 Task: Select the off option in the diff line insert.
Action: Mouse moved to (31, 561)
Screenshot: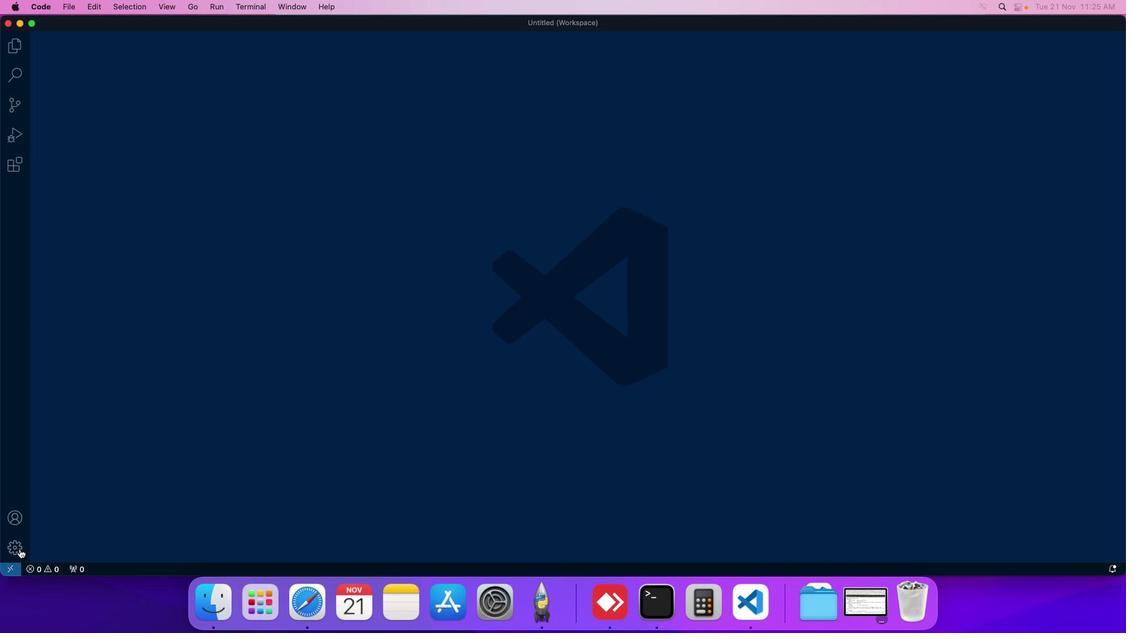 
Action: Mouse pressed left at (31, 561)
Screenshot: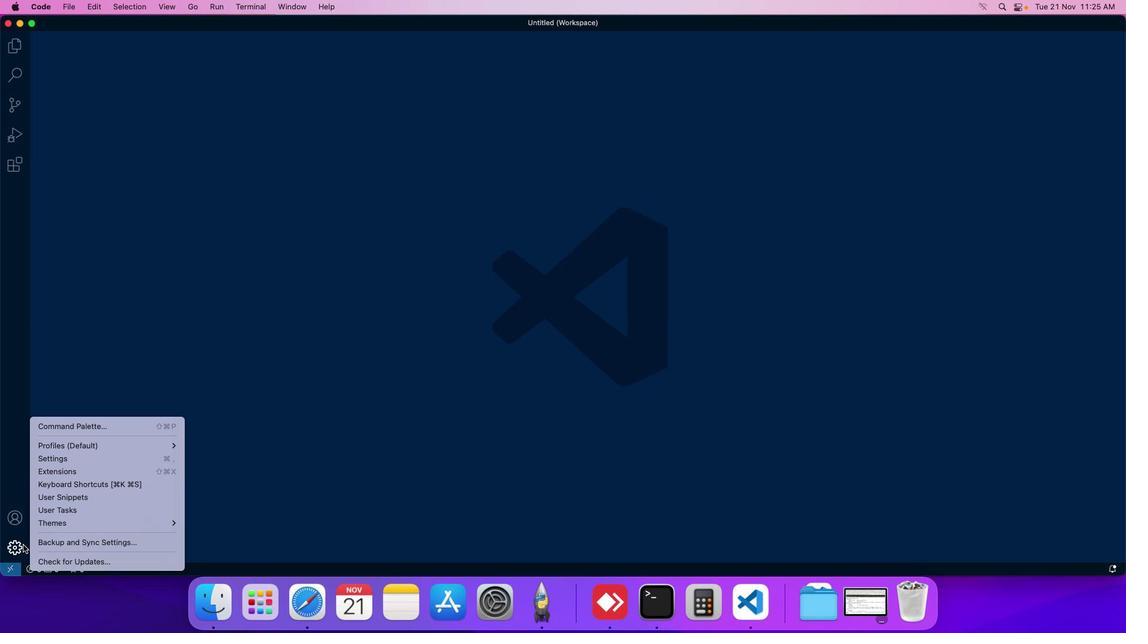 
Action: Mouse moved to (74, 472)
Screenshot: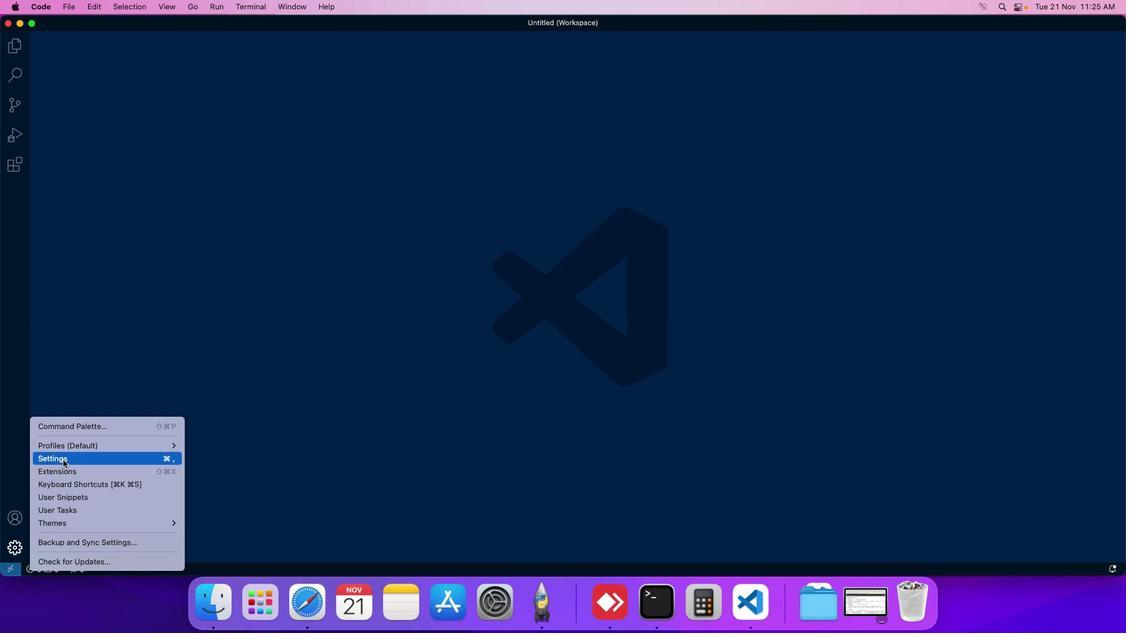 
Action: Mouse pressed left at (74, 472)
Screenshot: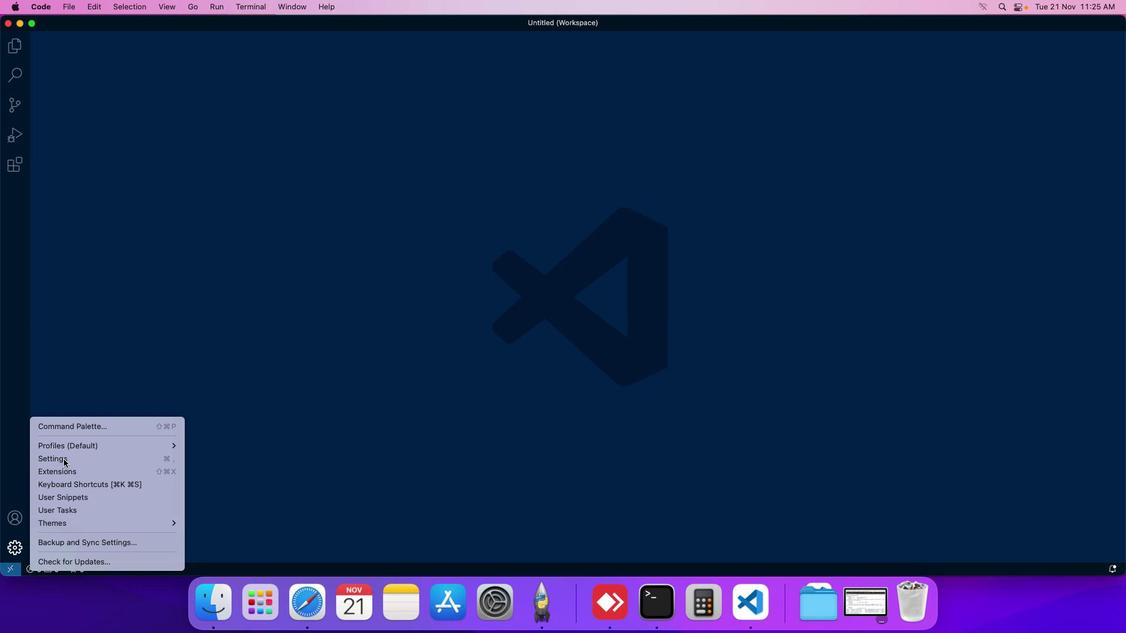 
Action: Mouse moved to (283, 110)
Screenshot: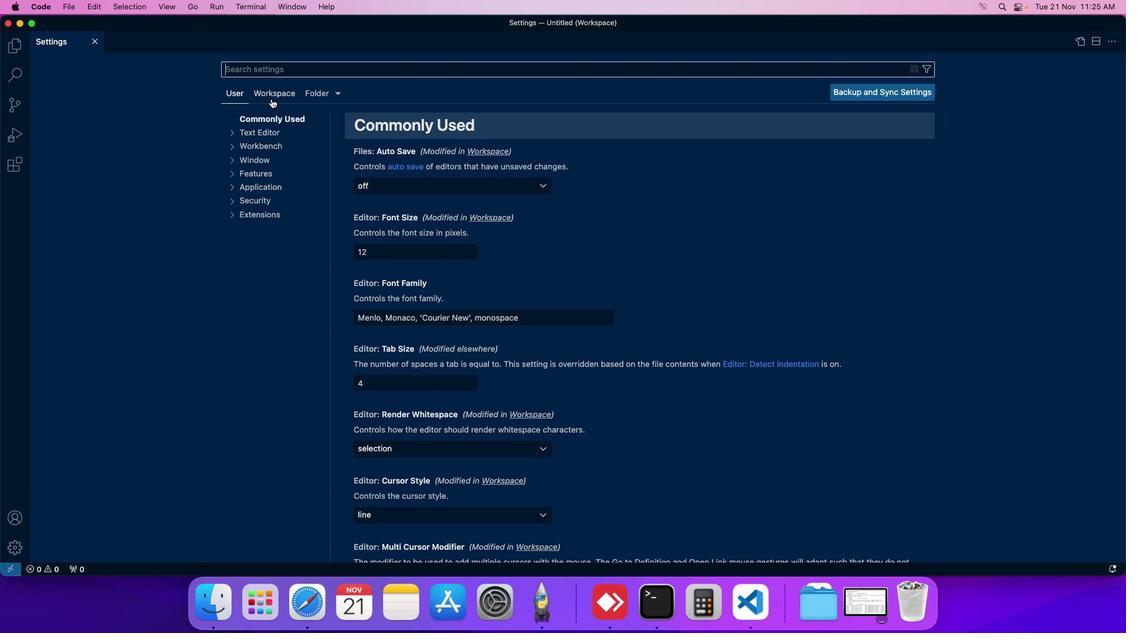 
Action: Mouse pressed left at (283, 110)
Screenshot: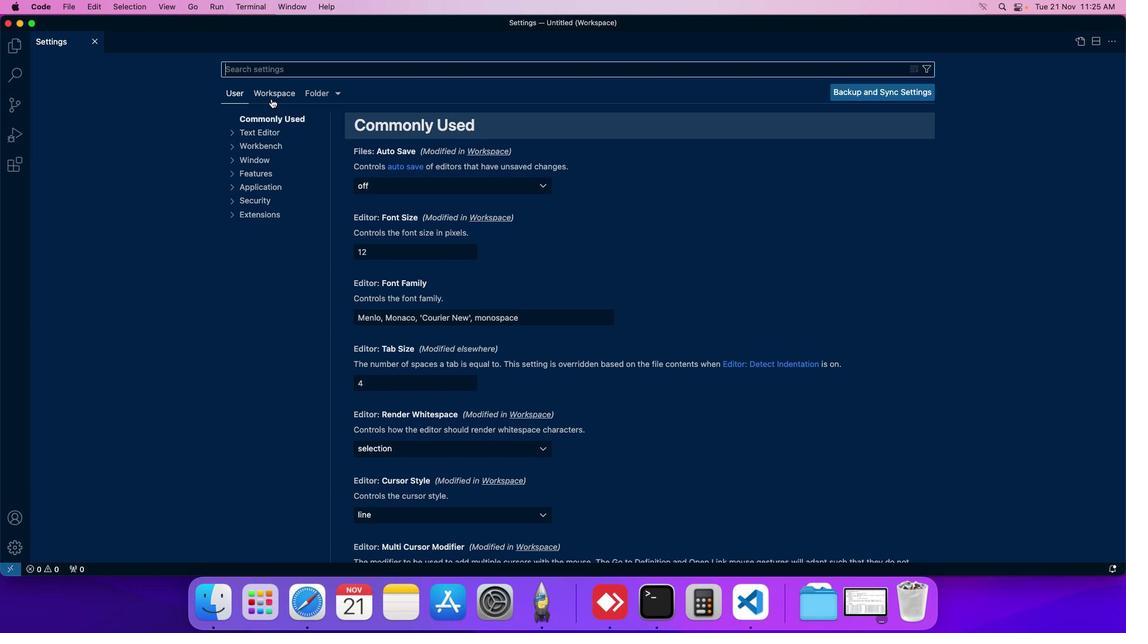 
Action: Mouse moved to (273, 187)
Screenshot: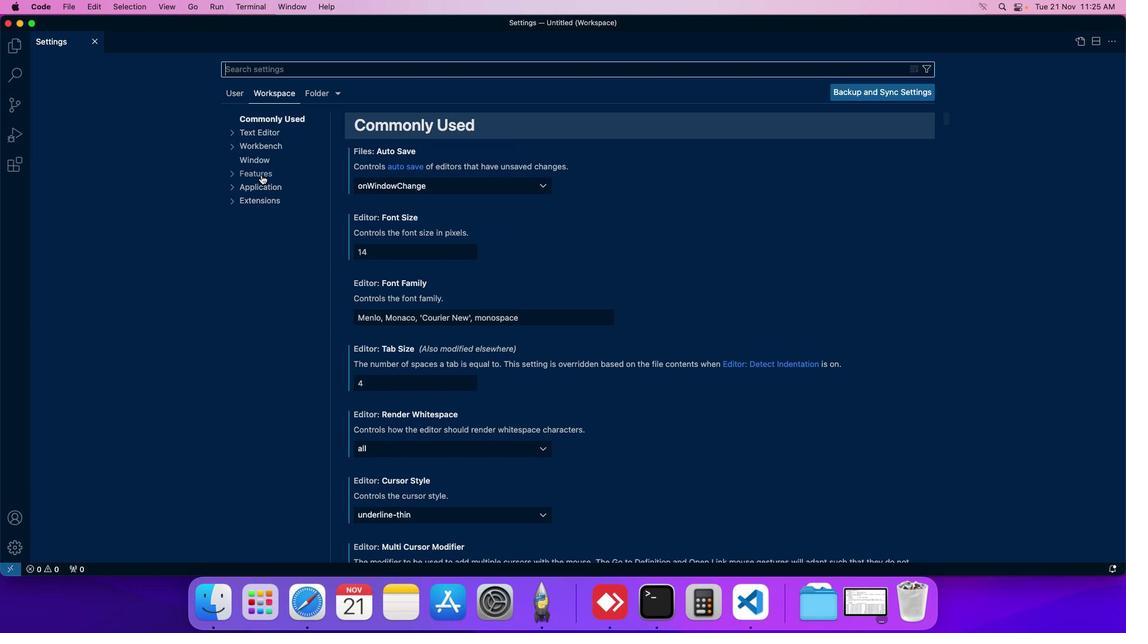 
Action: Mouse pressed left at (273, 187)
Screenshot: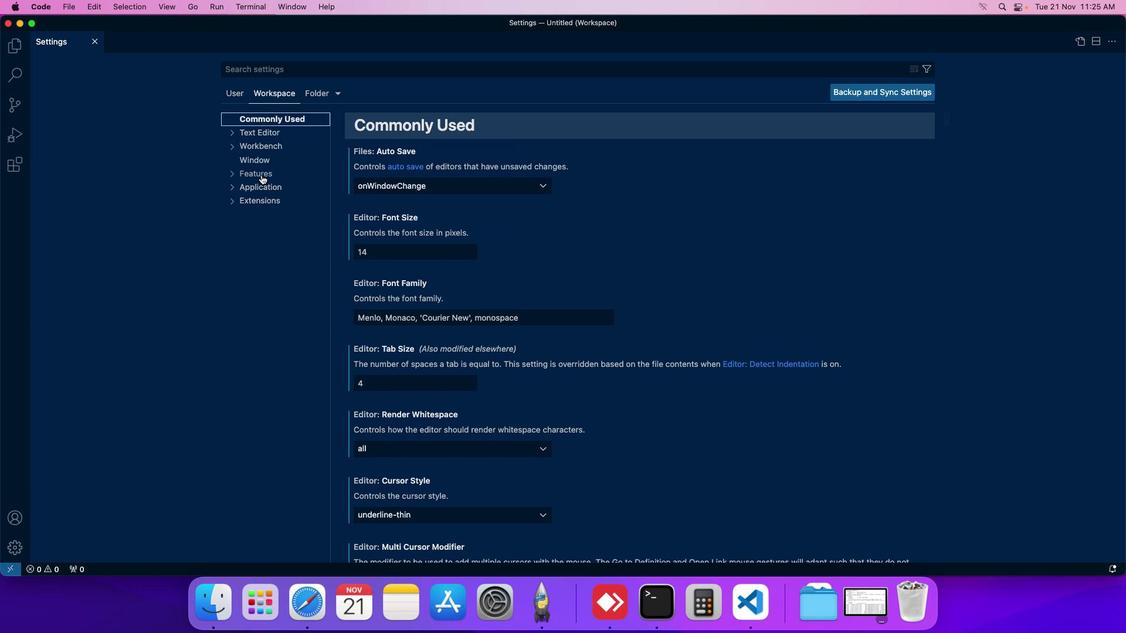 
Action: Mouse moved to (280, 402)
Screenshot: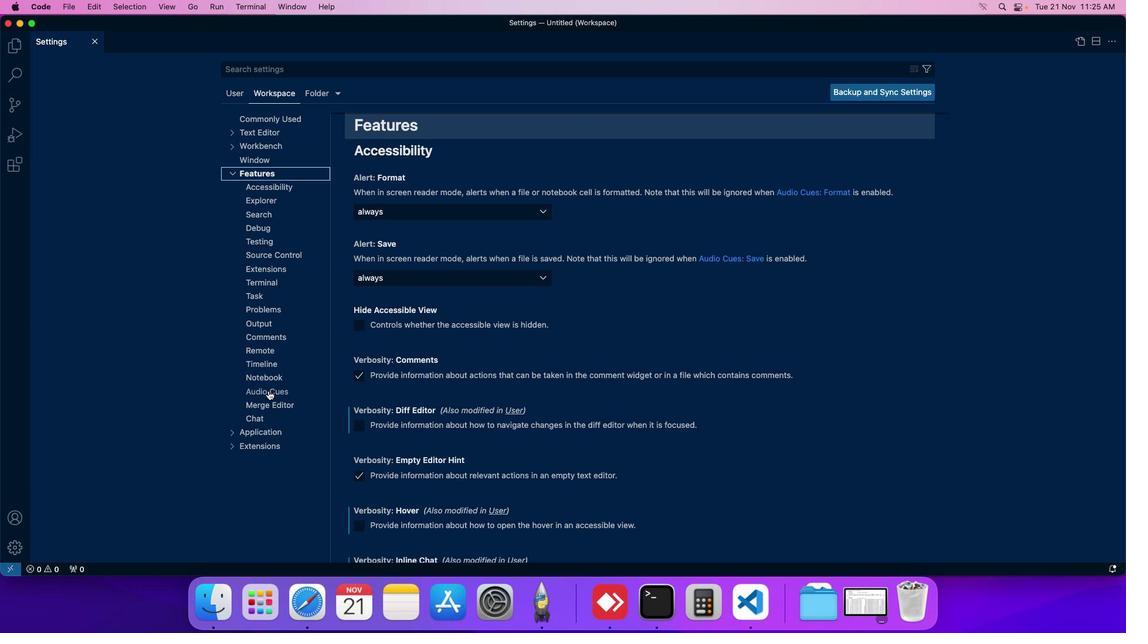 
Action: Mouse pressed left at (280, 402)
Screenshot: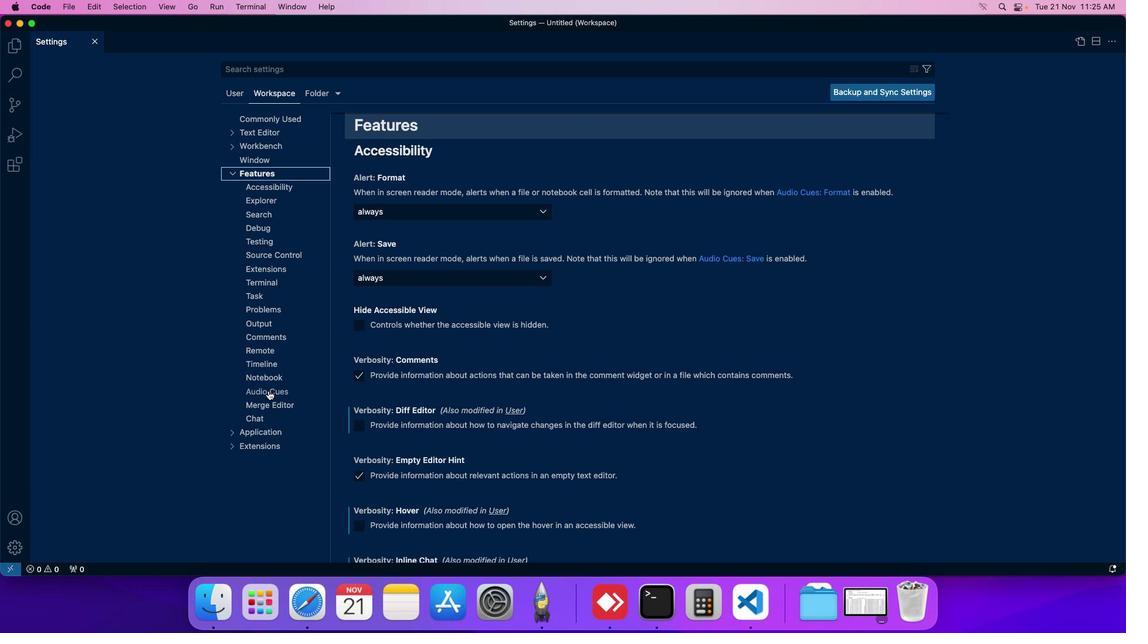 
Action: Mouse moved to (400, 285)
Screenshot: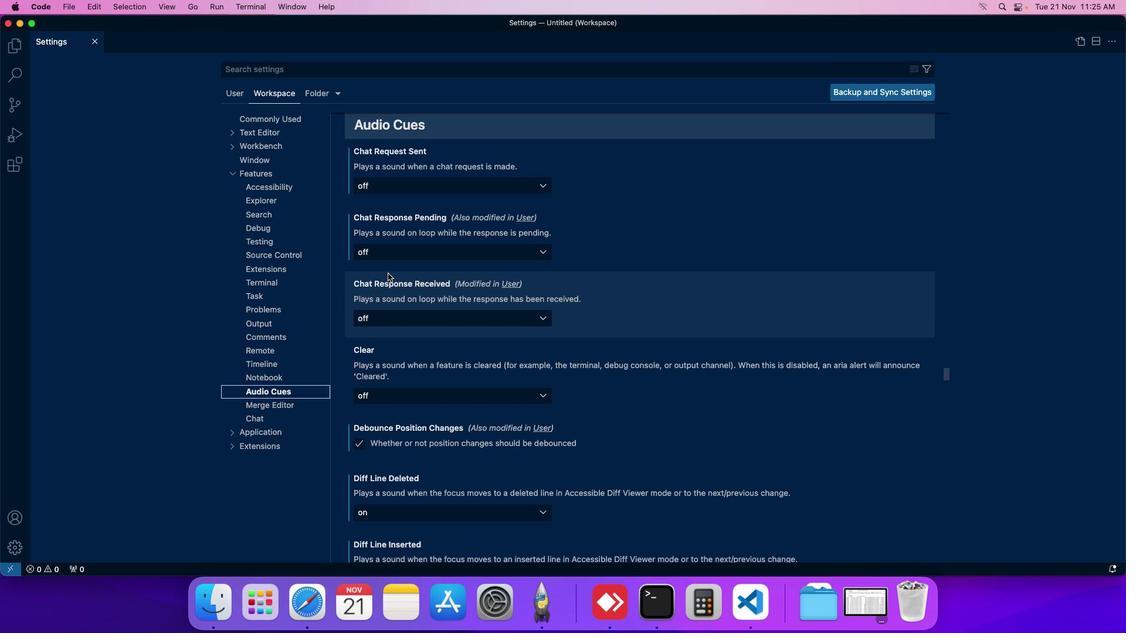 
Action: Mouse scrolled (400, 285) with delta (11, 11)
Screenshot: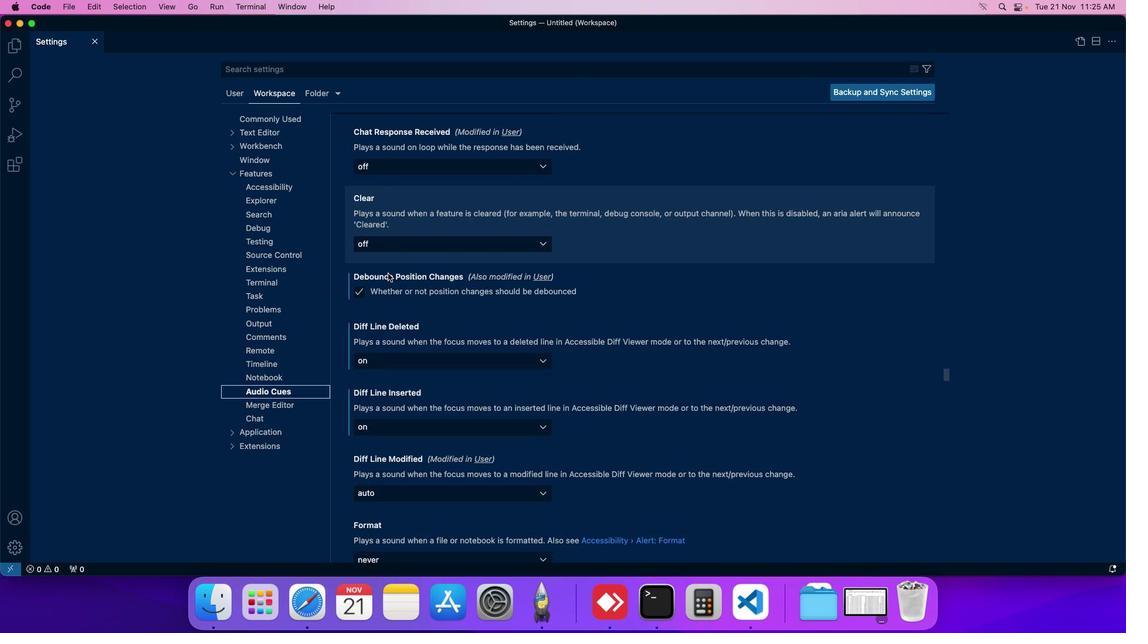 
Action: Mouse scrolled (400, 285) with delta (11, 11)
Screenshot: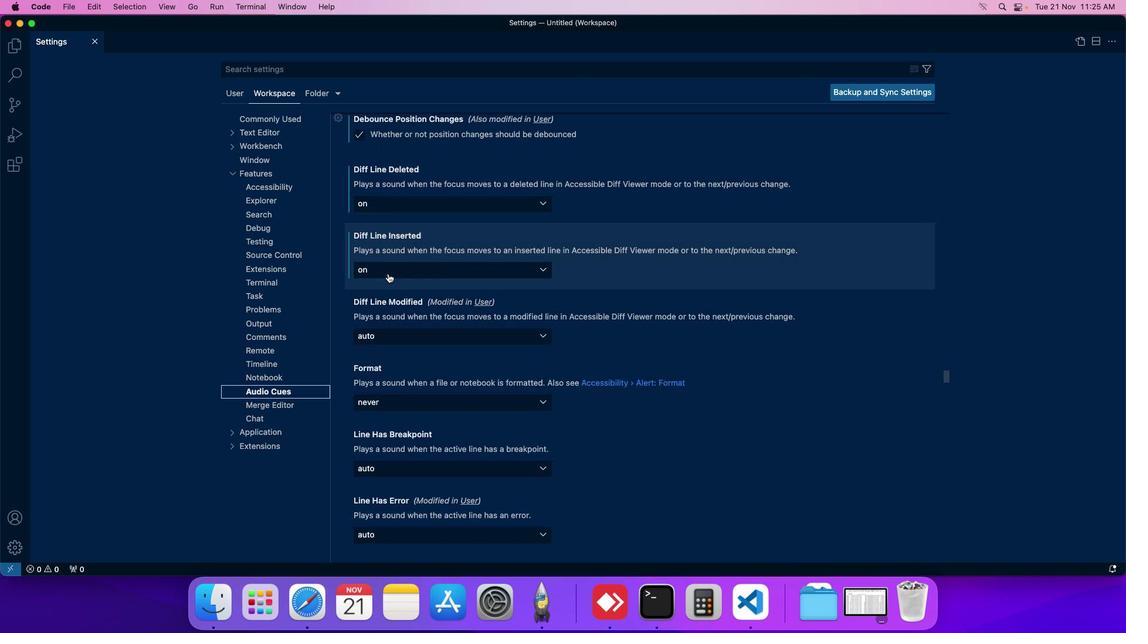 
Action: Mouse scrolled (400, 285) with delta (11, 11)
Screenshot: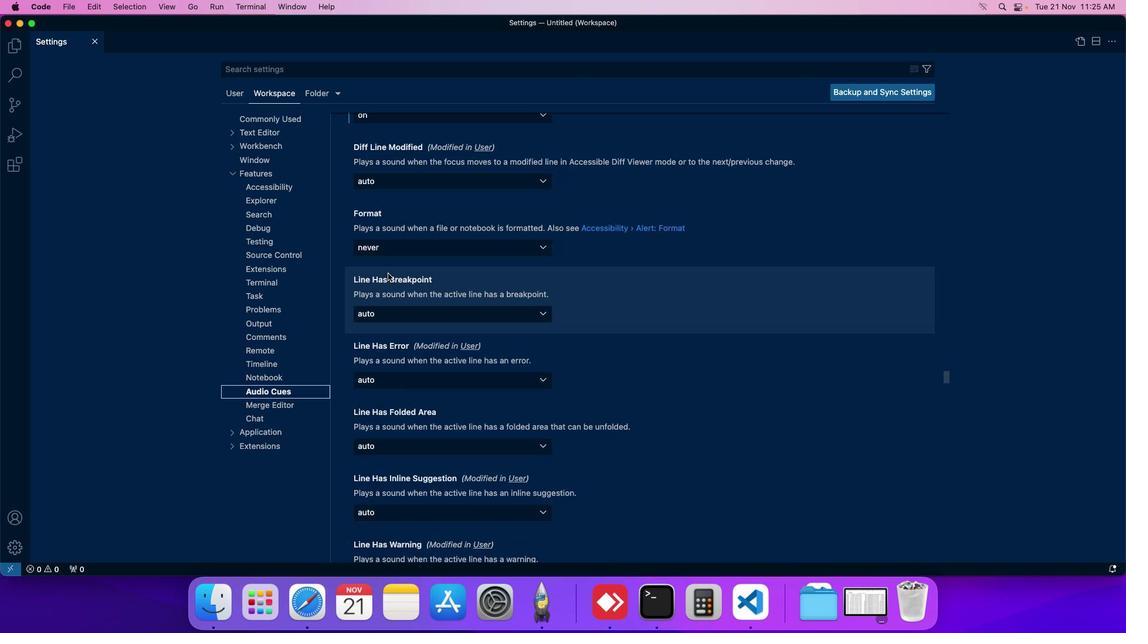 
Action: Mouse scrolled (400, 285) with delta (11, 12)
Screenshot: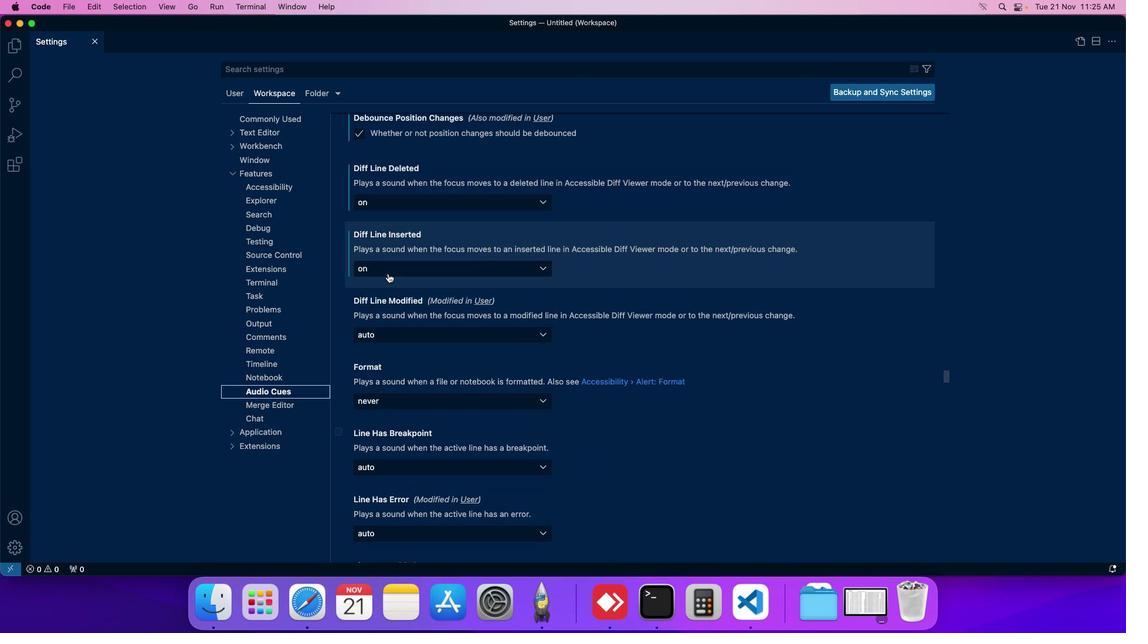 
Action: Mouse moved to (406, 281)
Screenshot: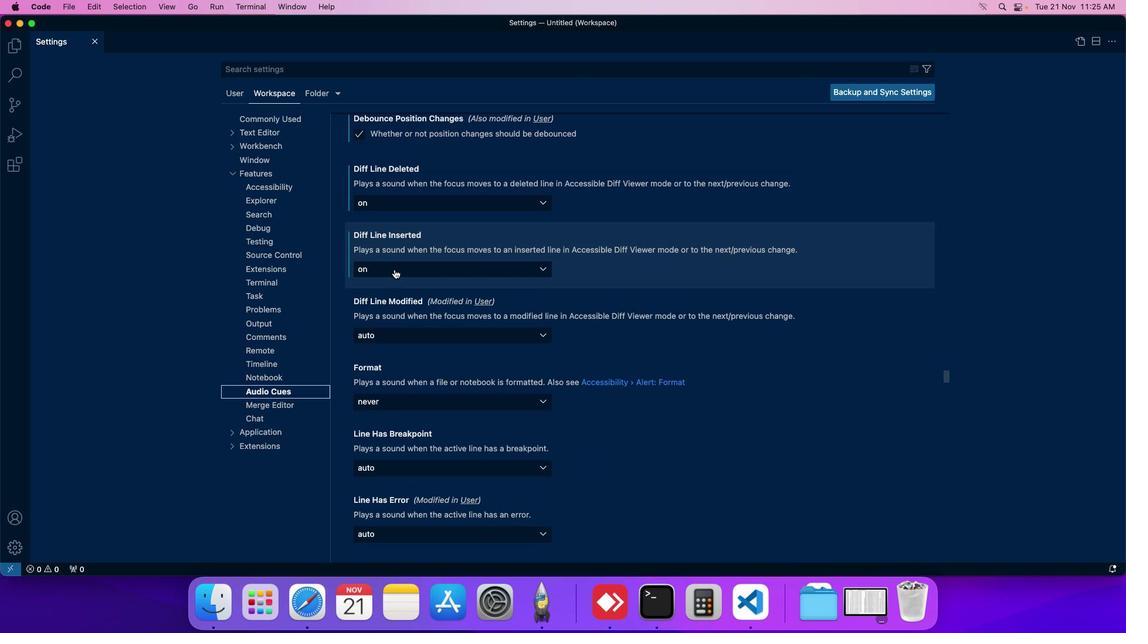 
Action: Mouse pressed left at (406, 281)
Screenshot: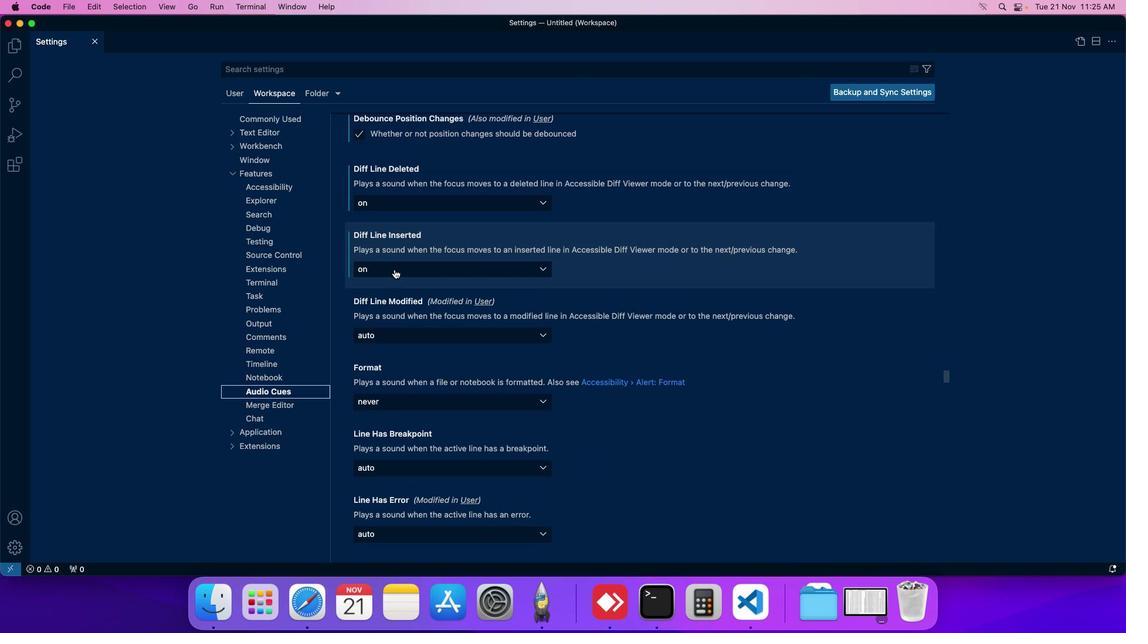 
Action: Mouse moved to (396, 318)
Screenshot: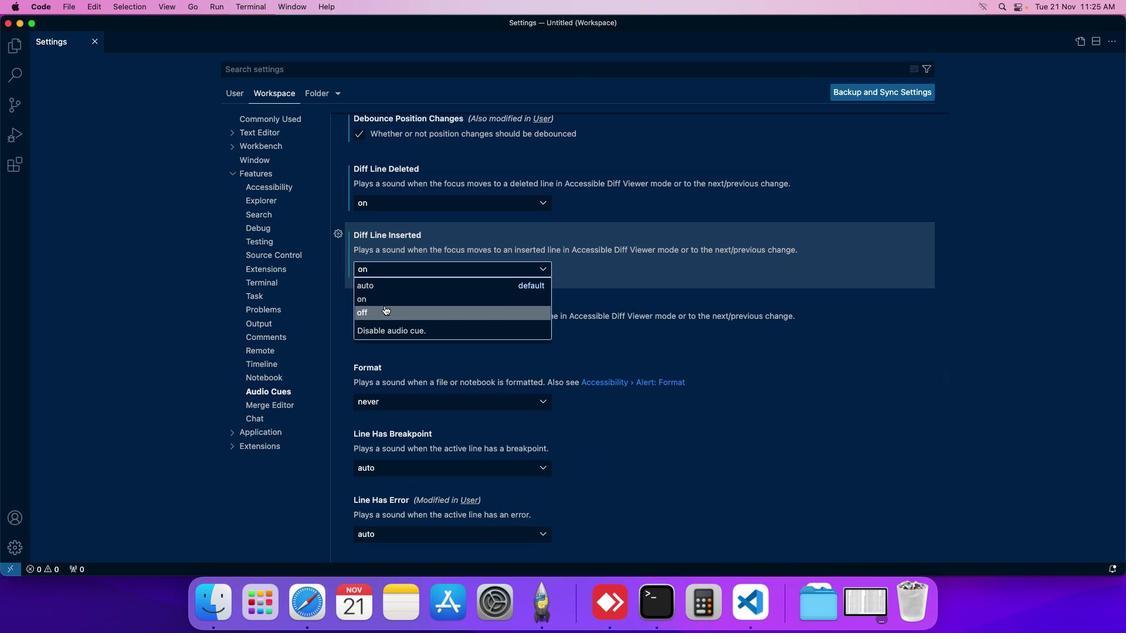 
Action: Mouse pressed left at (396, 318)
Screenshot: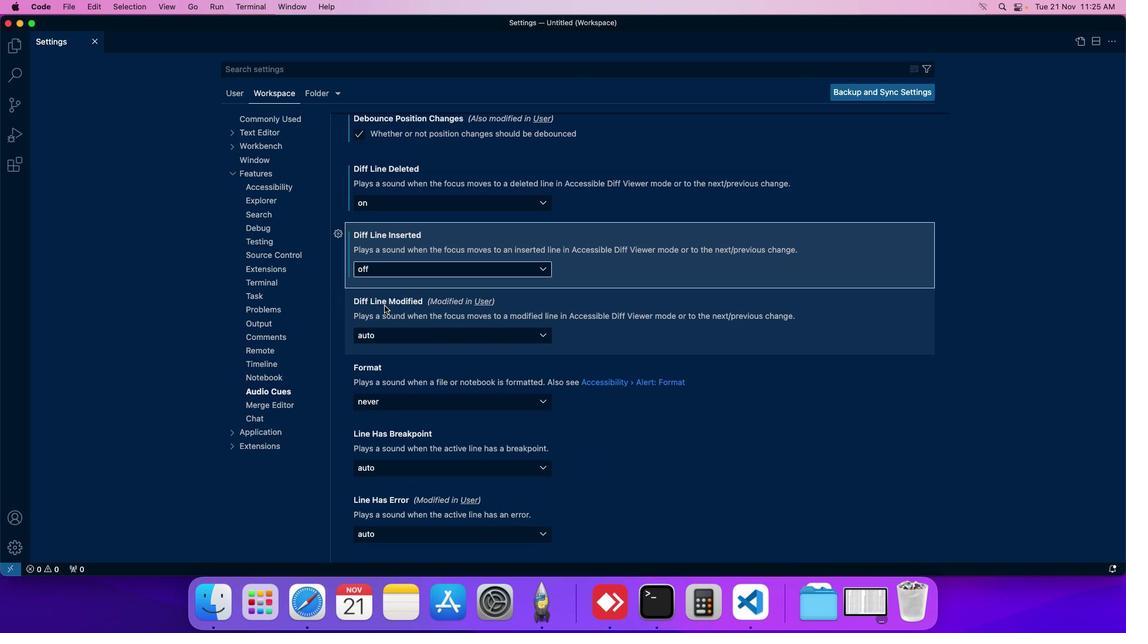 
Action: Mouse moved to (410, 291)
Screenshot: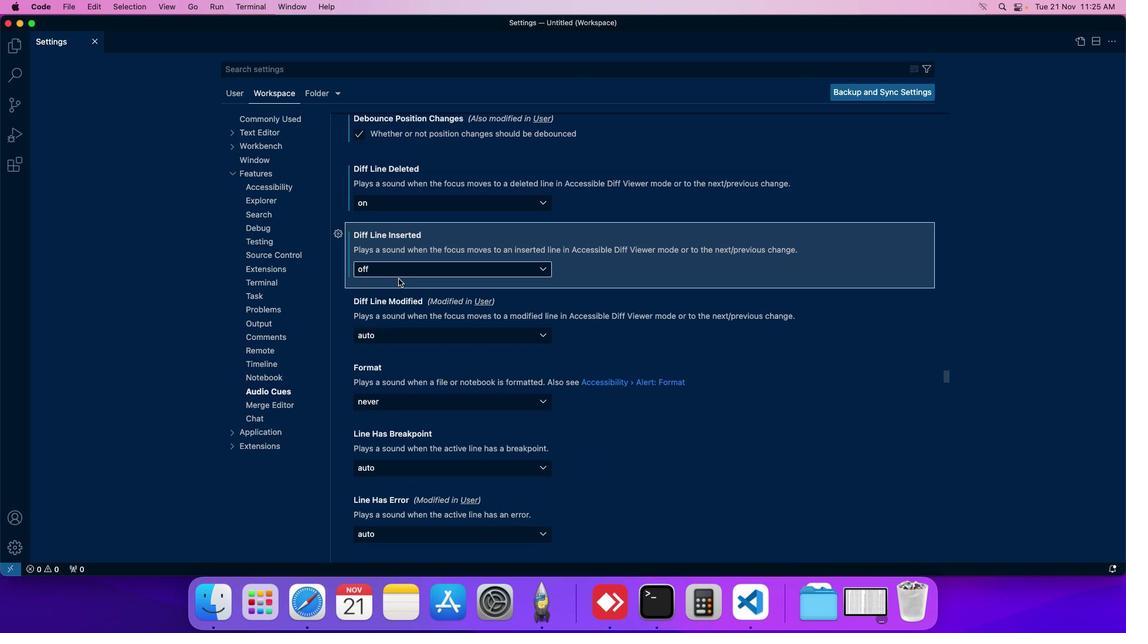 
